 Task: Select the default option in the new window dimensions.
Action: Mouse moved to (19, 480)
Screenshot: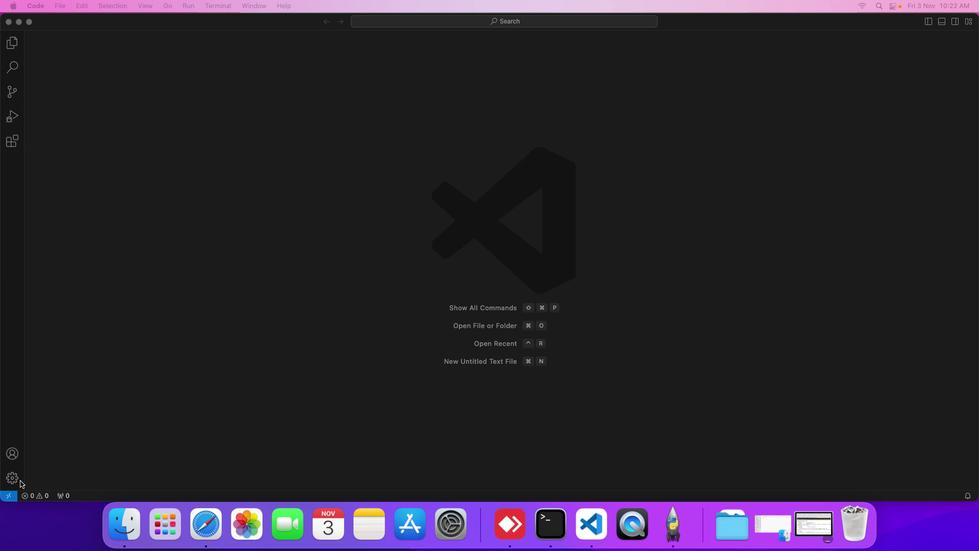 
Action: Mouse pressed left at (19, 480)
Screenshot: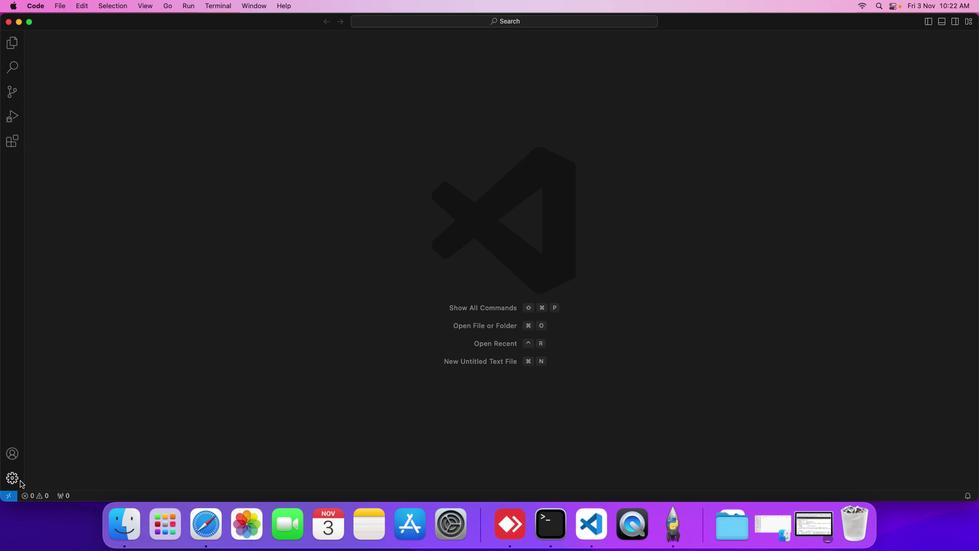 
Action: Mouse moved to (61, 401)
Screenshot: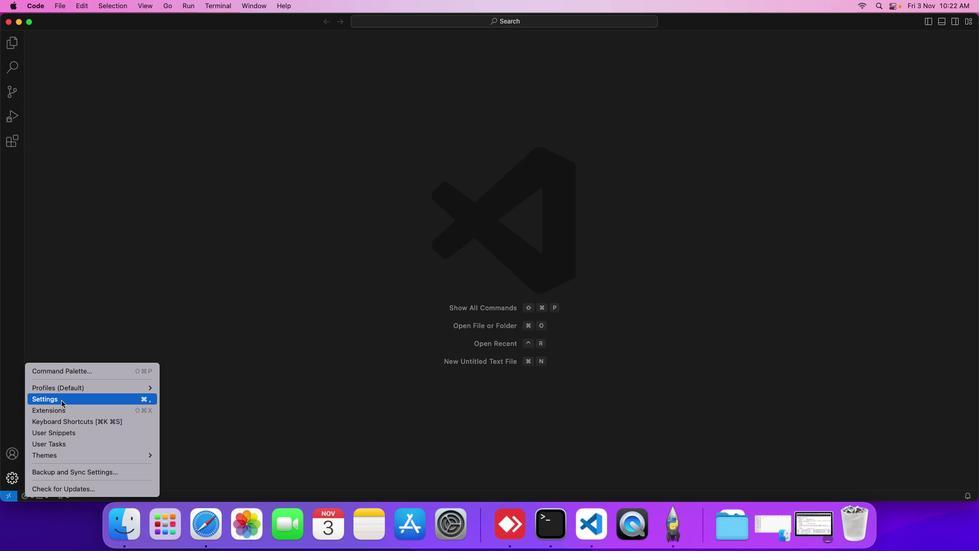 
Action: Mouse pressed left at (61, 401)
Screenshot: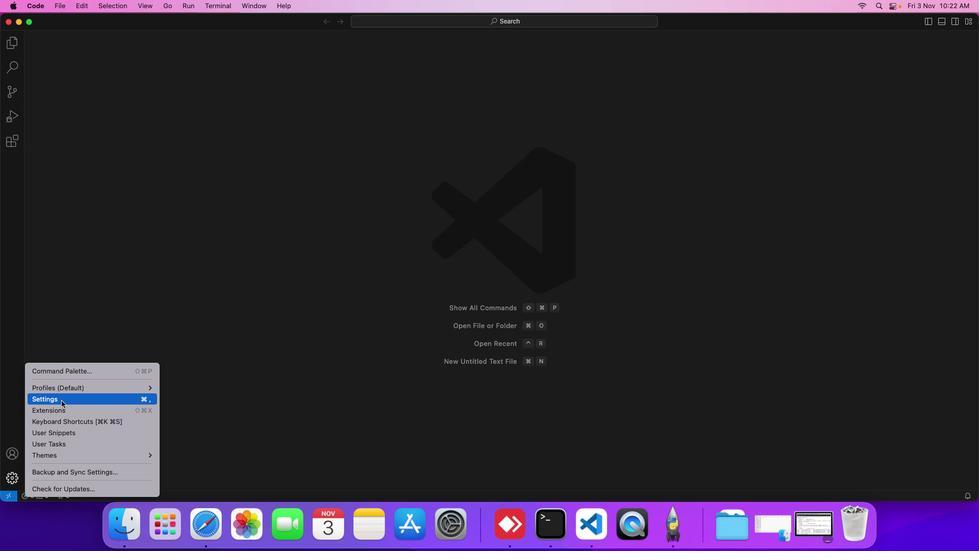 
Action: Mouse moved to (231, 137)
Screenshot: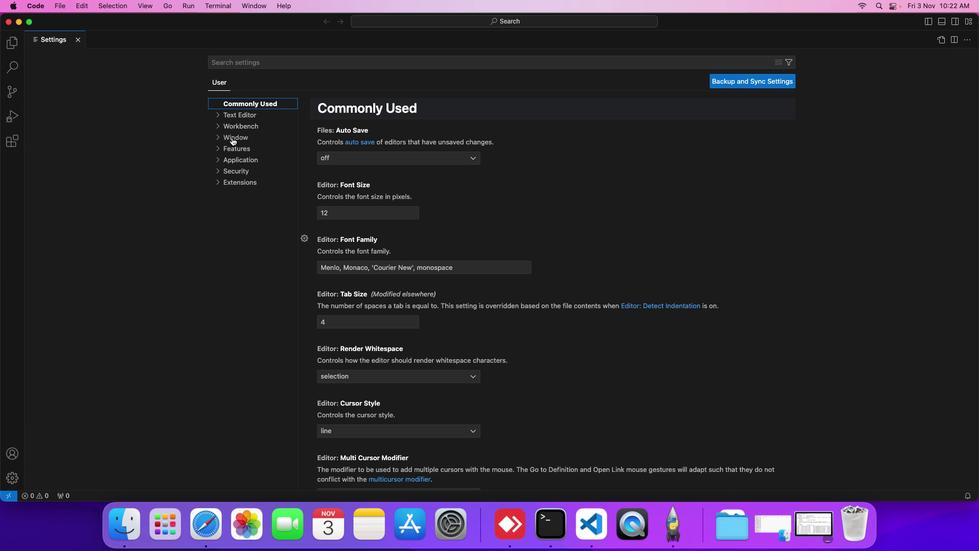 
Action: Mouse pressed left at (231, 137)
Screenshot: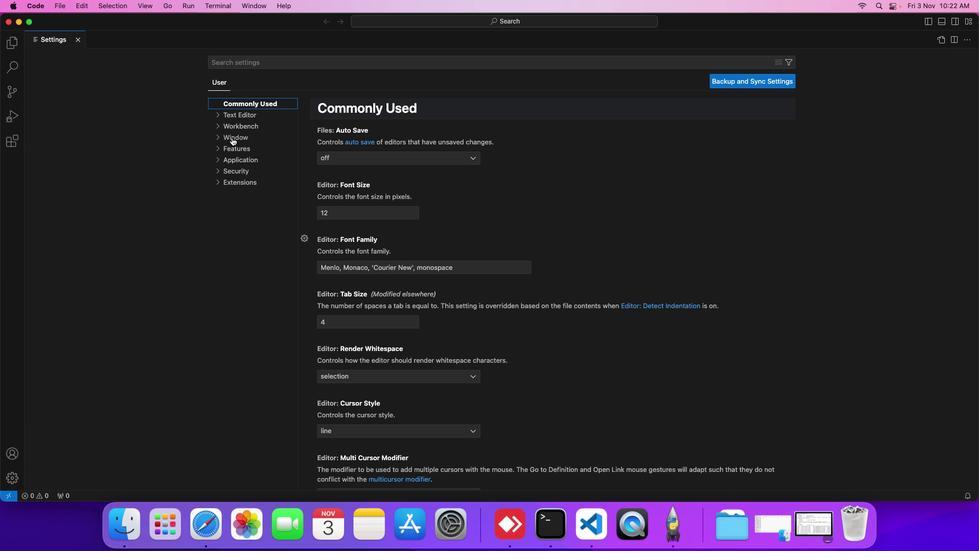 
Action: Mouse moved to (239, 146)
Screenshot: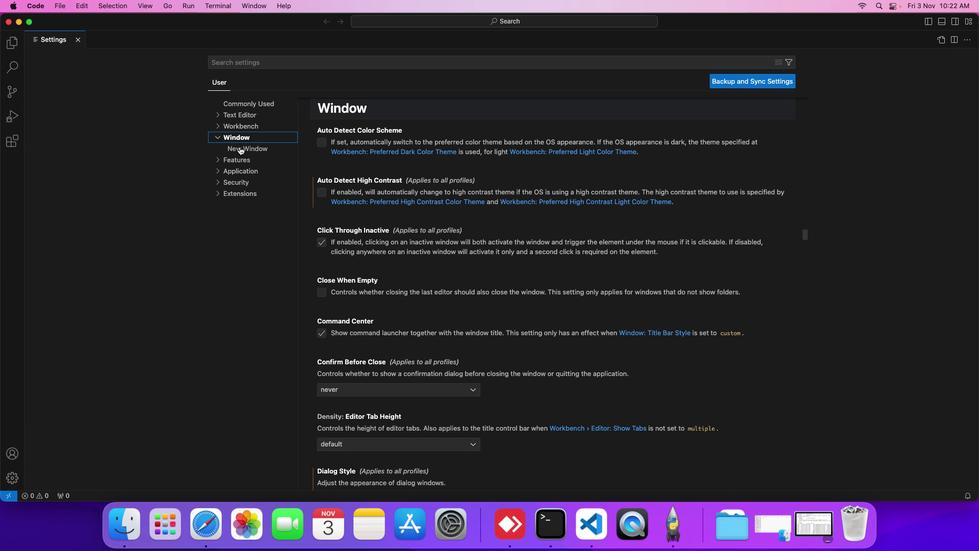 
Action: Mouse pressed left at (239, 146)
Screenshot: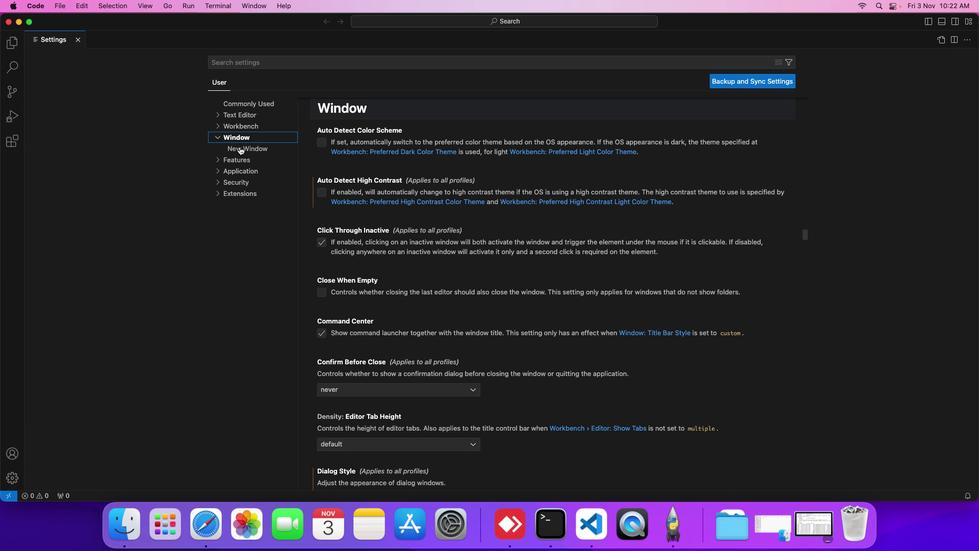 
Action: Mouse moved to (373, 340)
Screenshot: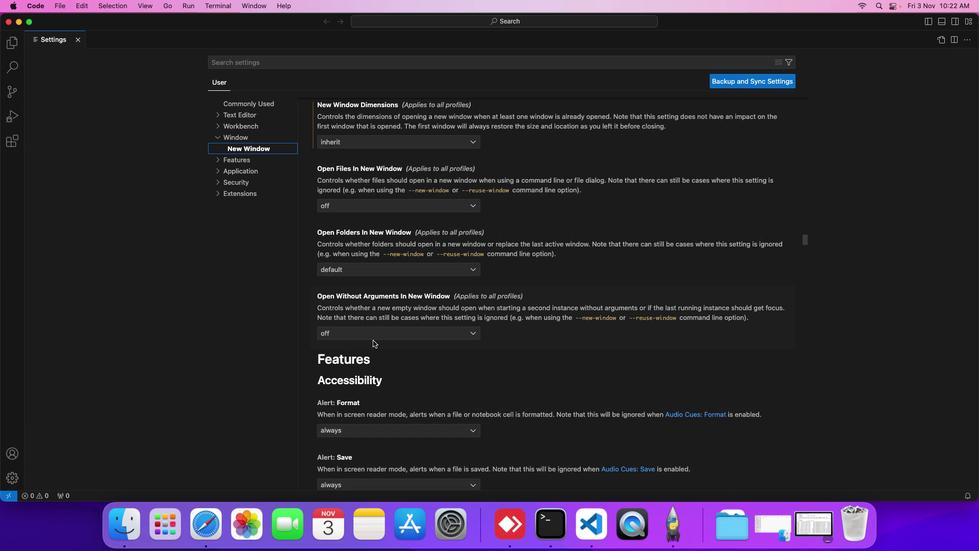 
Action: Mouse scrolled (373, 340) with delta (0, 0)
Screenshot: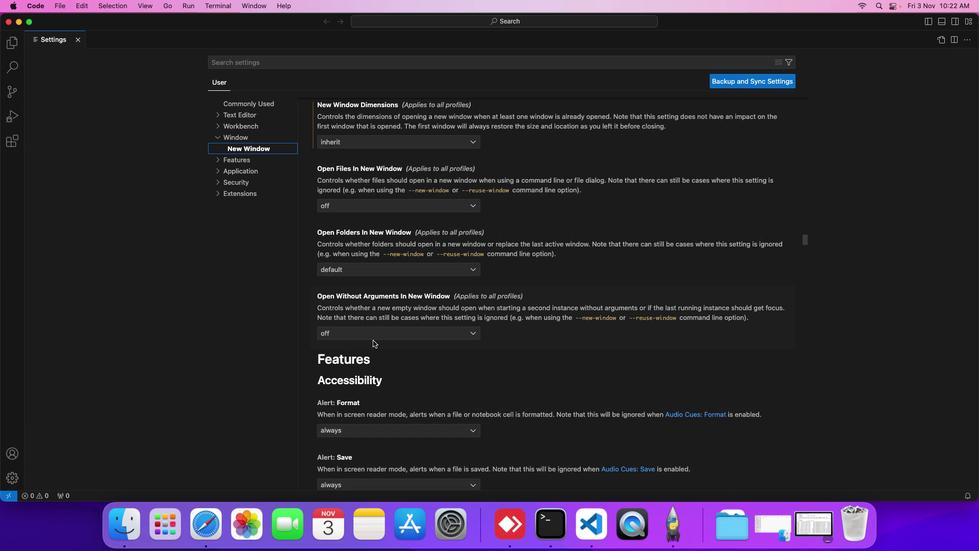
Action: Mouse moved to (353, 299)
Screenshot: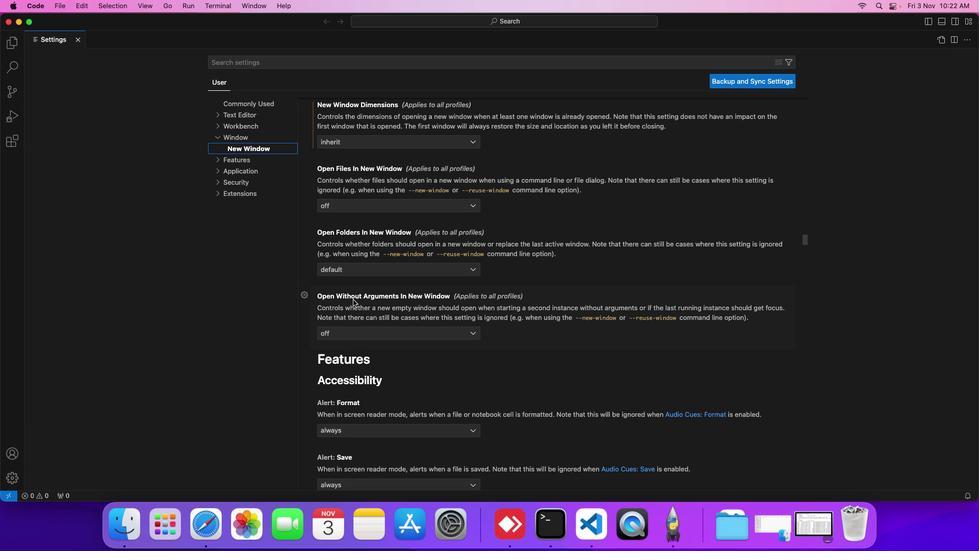 
Action: Mouse scrolled (353, 299) with delta (0, 0)
Screenshot: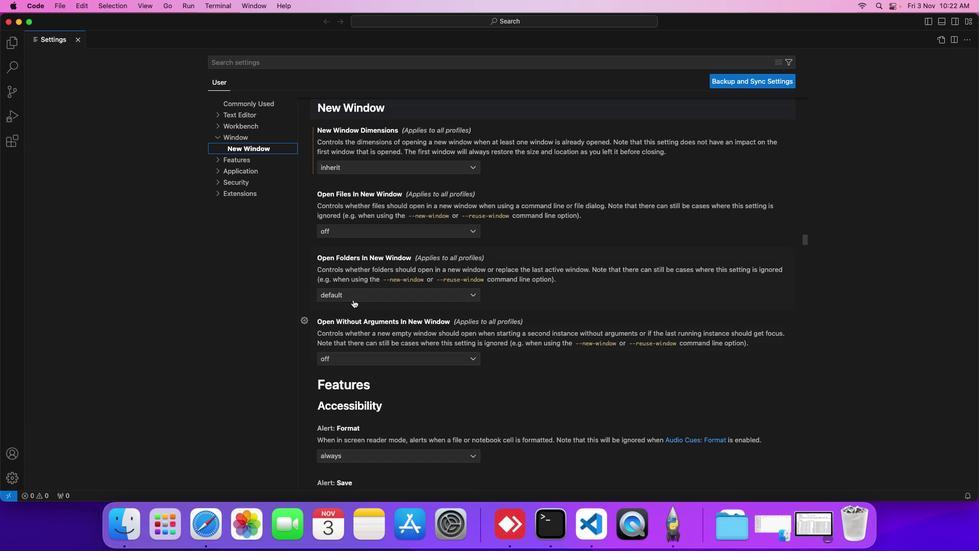 
Action: Mouse moved to (335, 168)
Screenshot: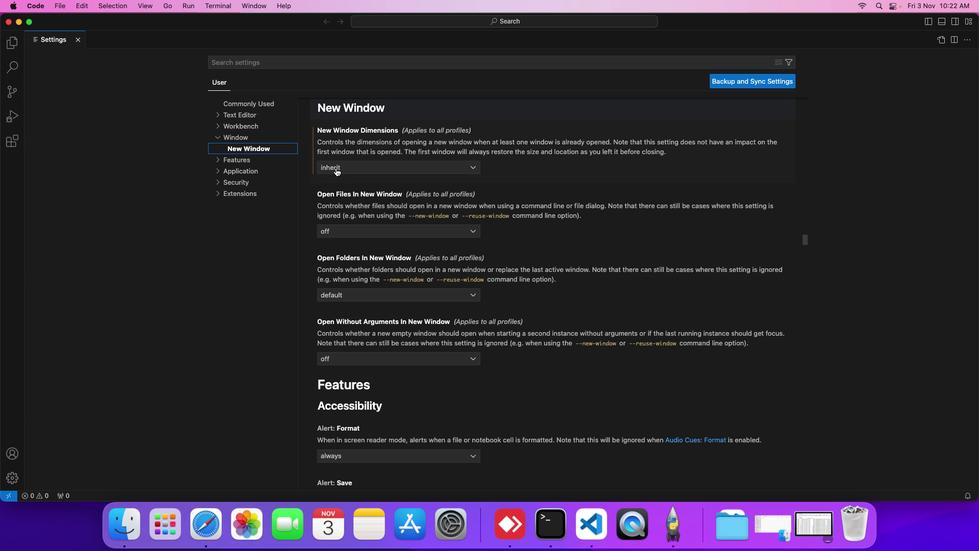 
Action: Mouse pressed left at (335, 168)
Screenshot: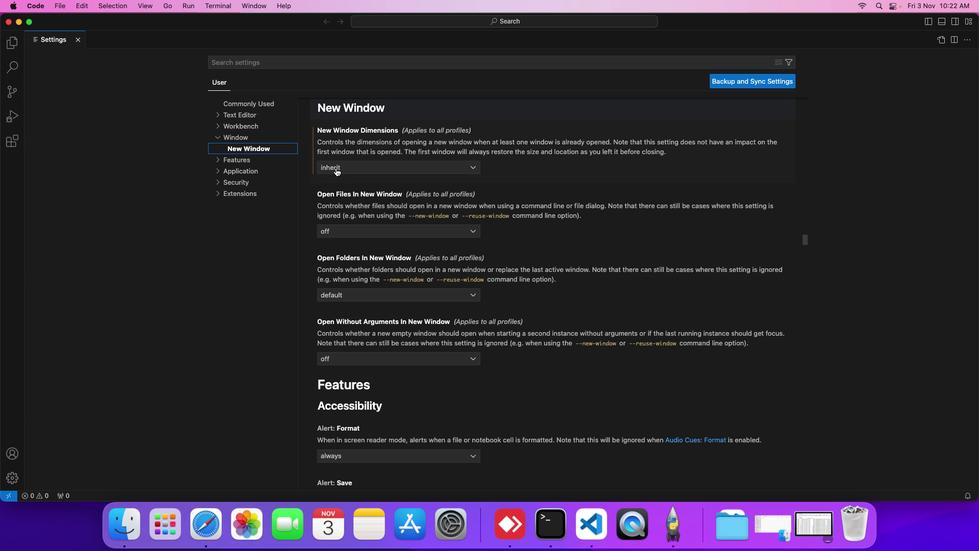 
Action: Mouse moved to (335, 180)
Screenshot: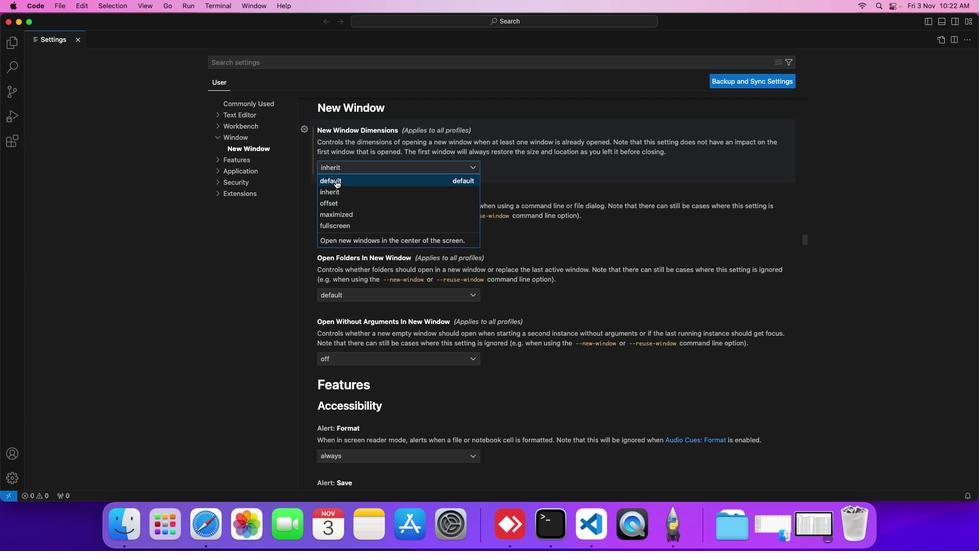 
Action: Mouse pressed left at (335, 180)
Screenshot: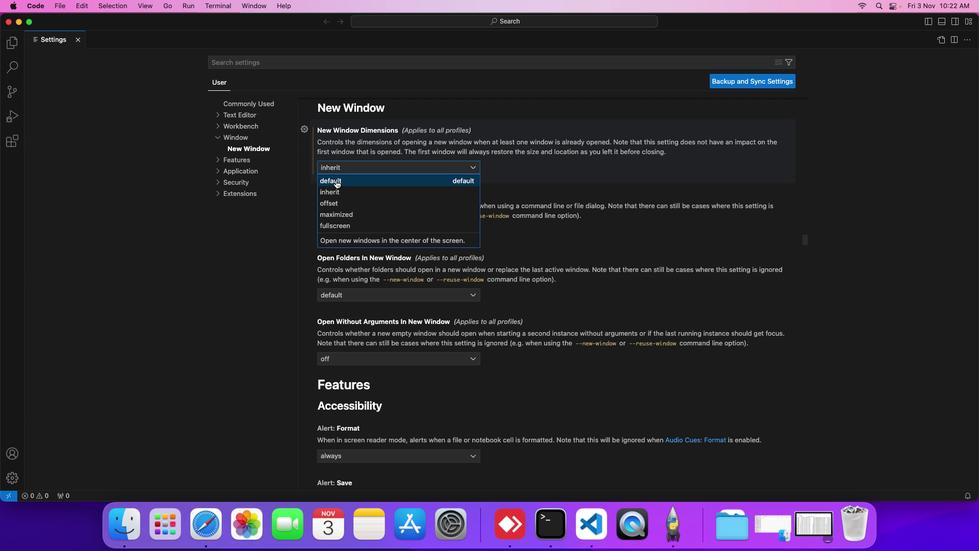 
